 Task: Click Mail.
Action: Mouse moved to (480, 48)
Screenshot: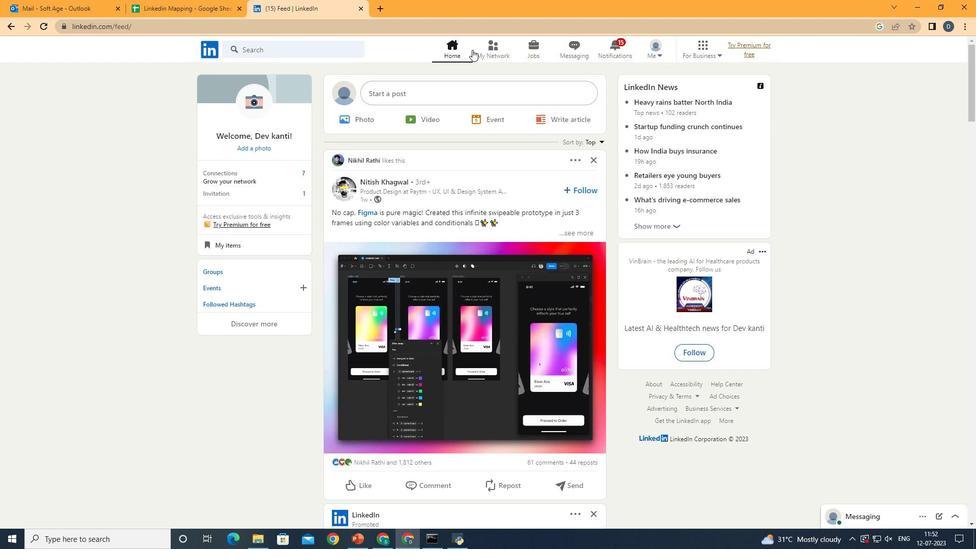 
Action: Mouse pressed left at (480, 48)
Screenshot: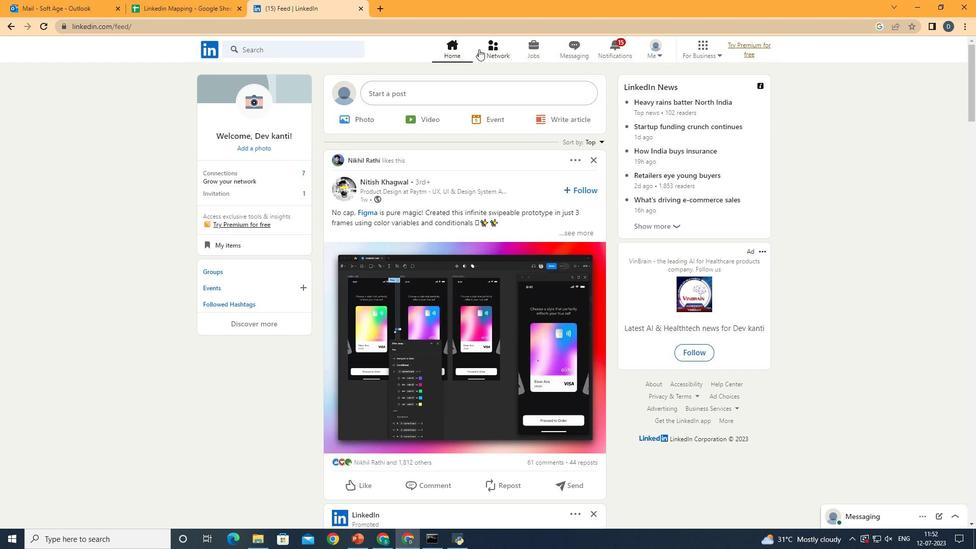 
Action: Mouse moved to (323, 123)
Screenshot: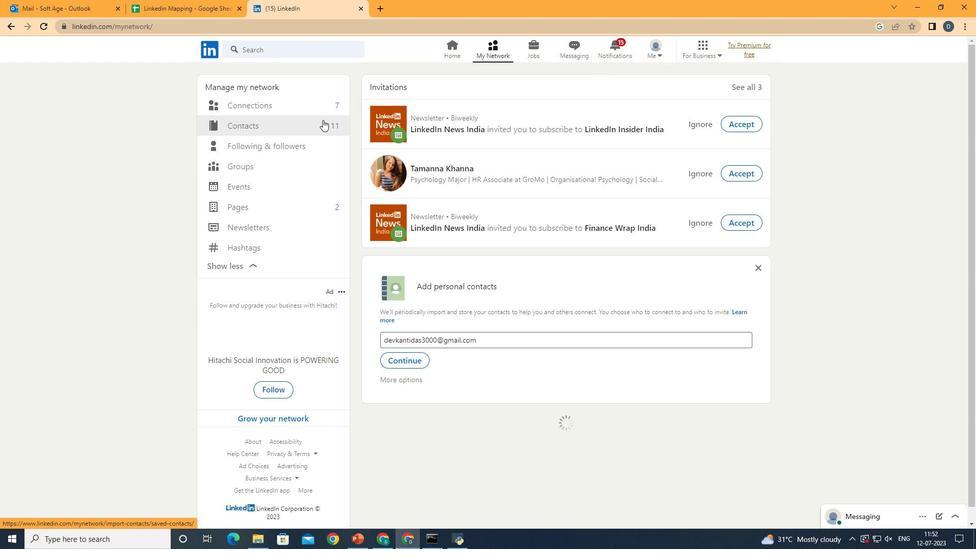 
Action: Mouse pressed left at (323, 123)
Screenshot: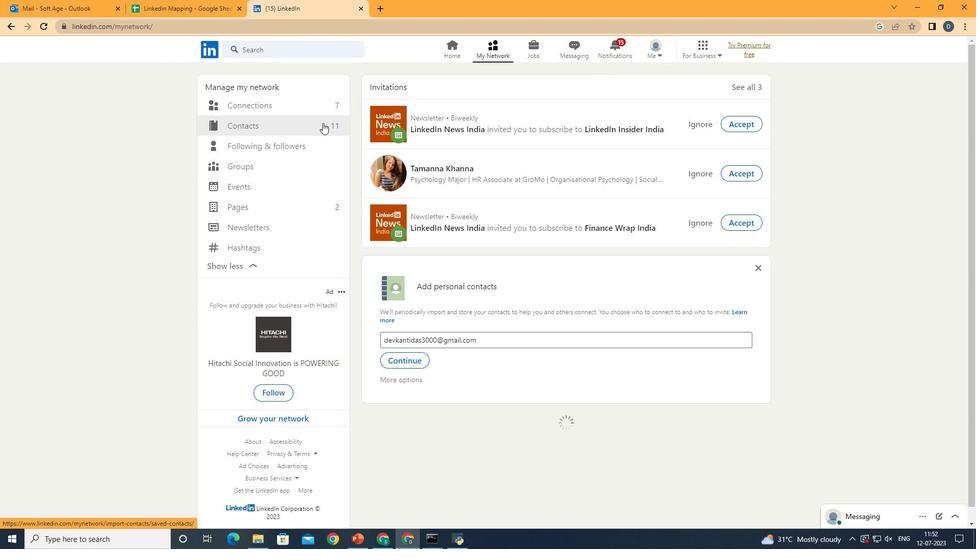 
Action: Mouse moved to (645, 120)
Screenshot: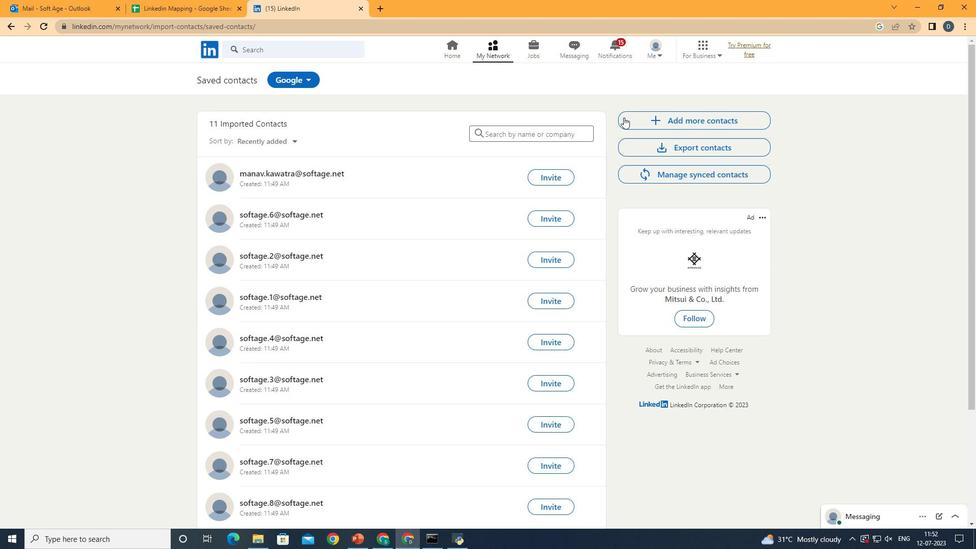 
Action: Mouse pressed left at (645, 120)
Screenshot: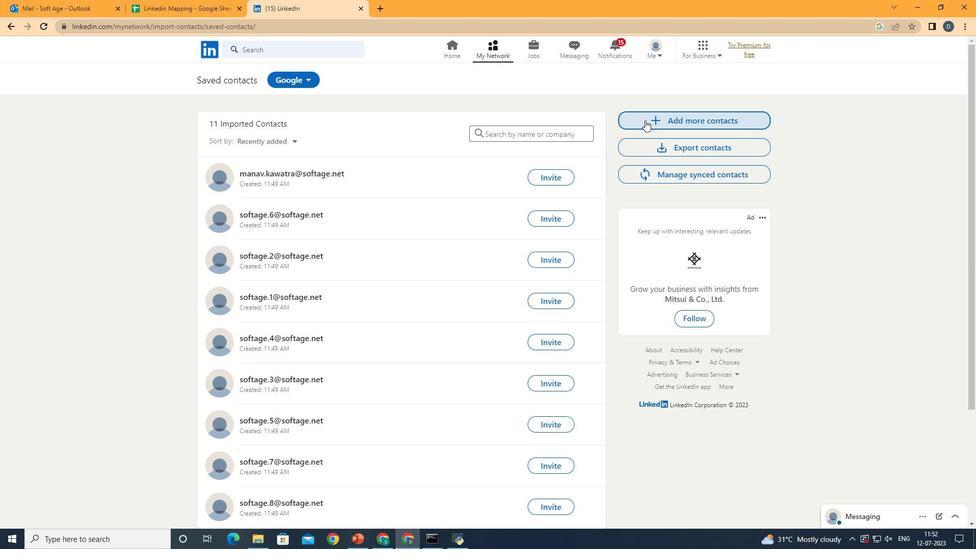 
Action: Mouse moved to (470, 276)
Screenshot: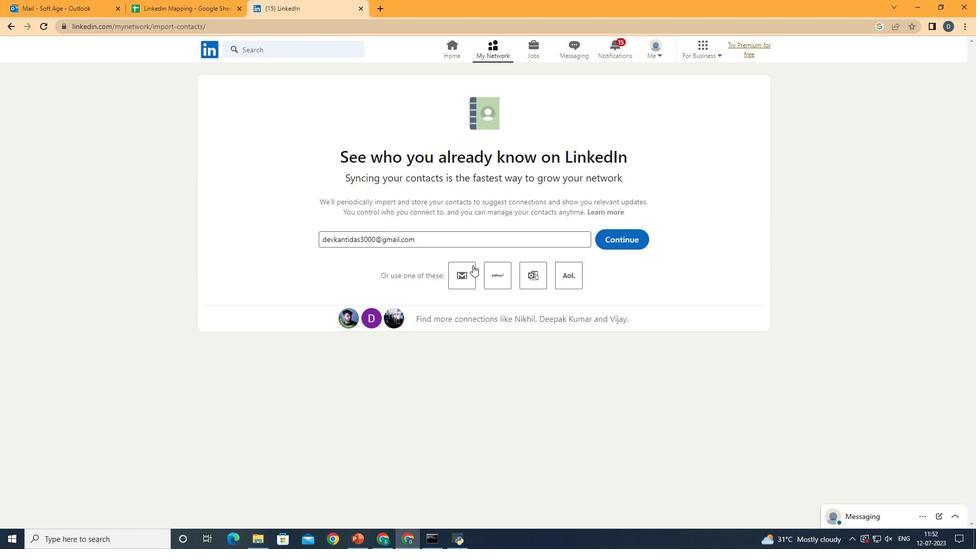 
Action: Mouse pressed left at (470, 276)
Screenshot: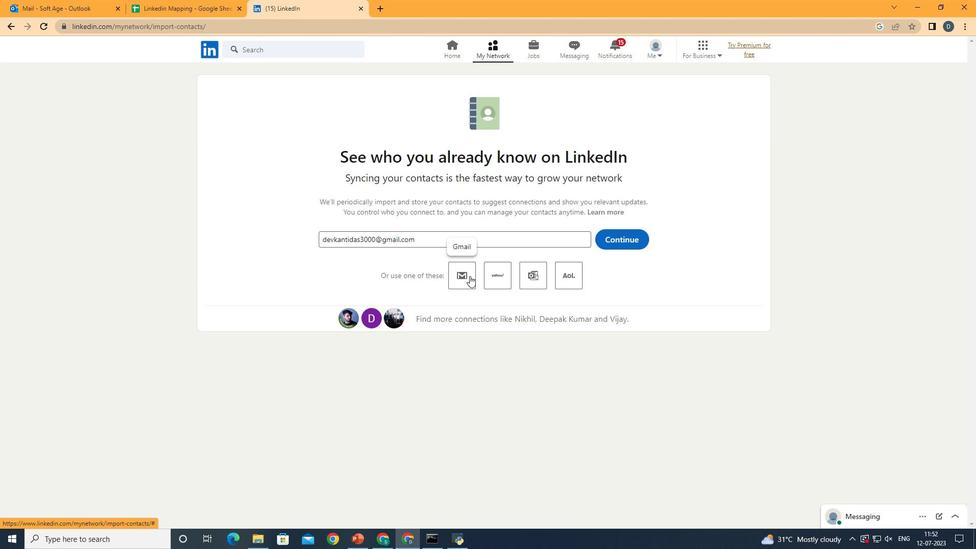 
Action: Mouse moved to (687, 152)
Screenshot: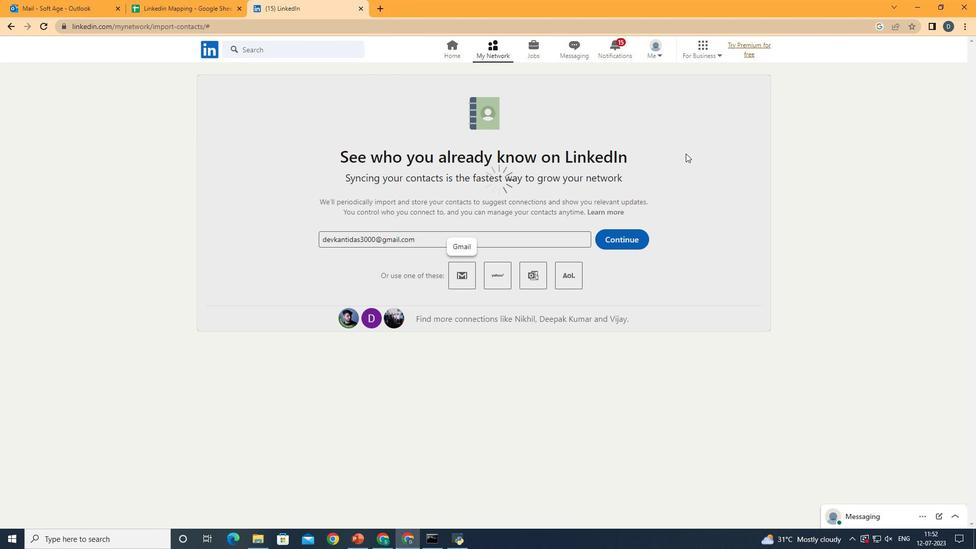 
